 Task: End line with arrow.
Action: Mouse moved to (506, 308)
Screenshot: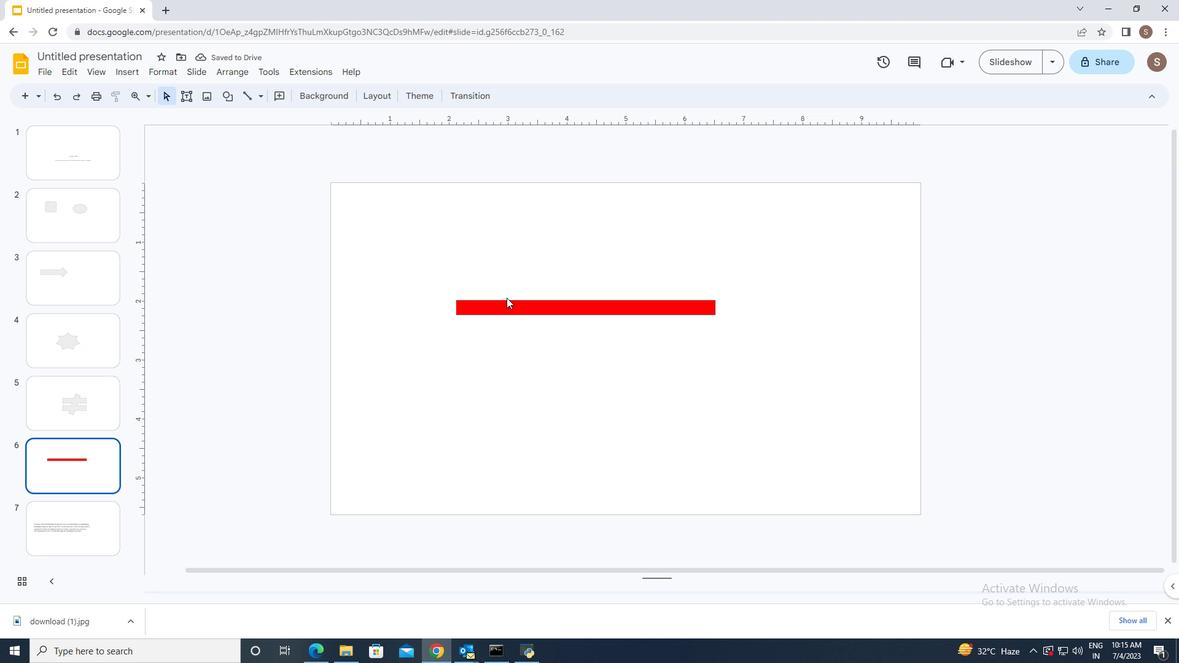 
Action: Mouse pressed left at (506, 308)
Screenshot: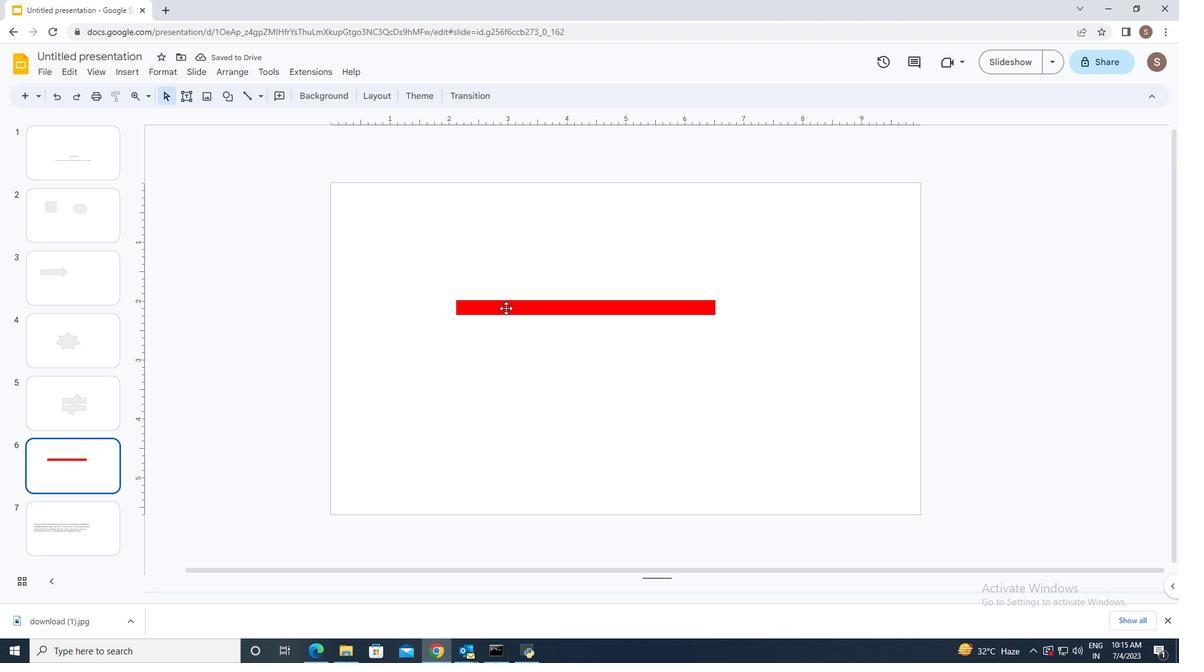 
Action: Mouse moved to (364, 89)
Screenshot: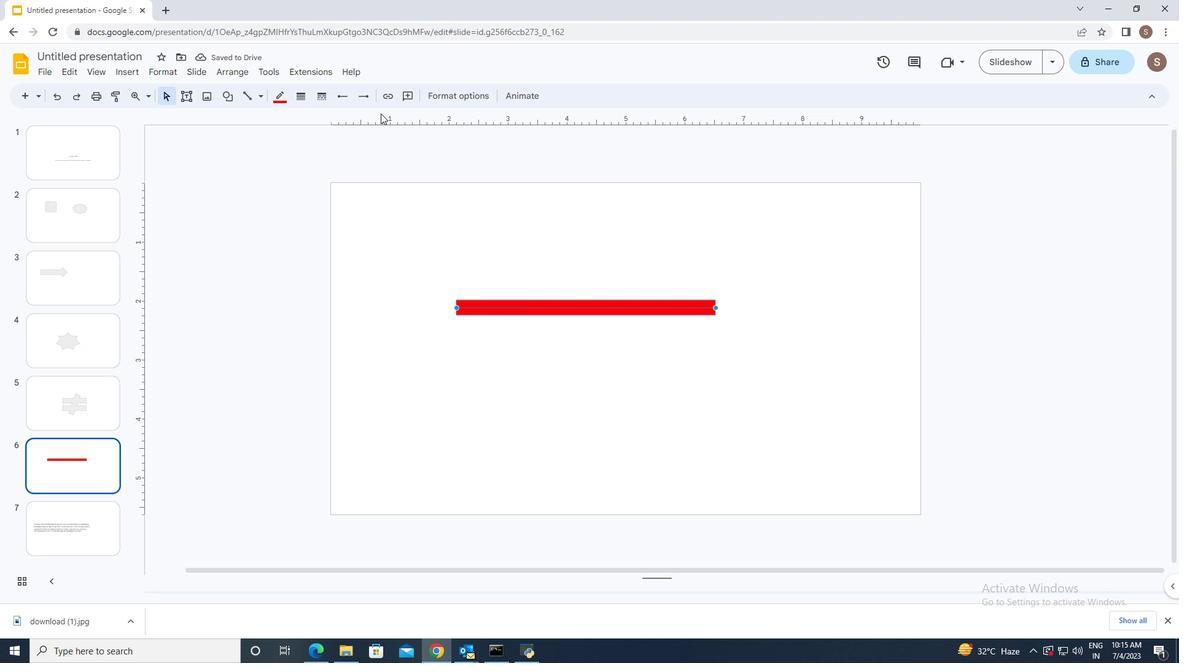 
Action: Mouse pressed left at (364, 89)
Screenshot: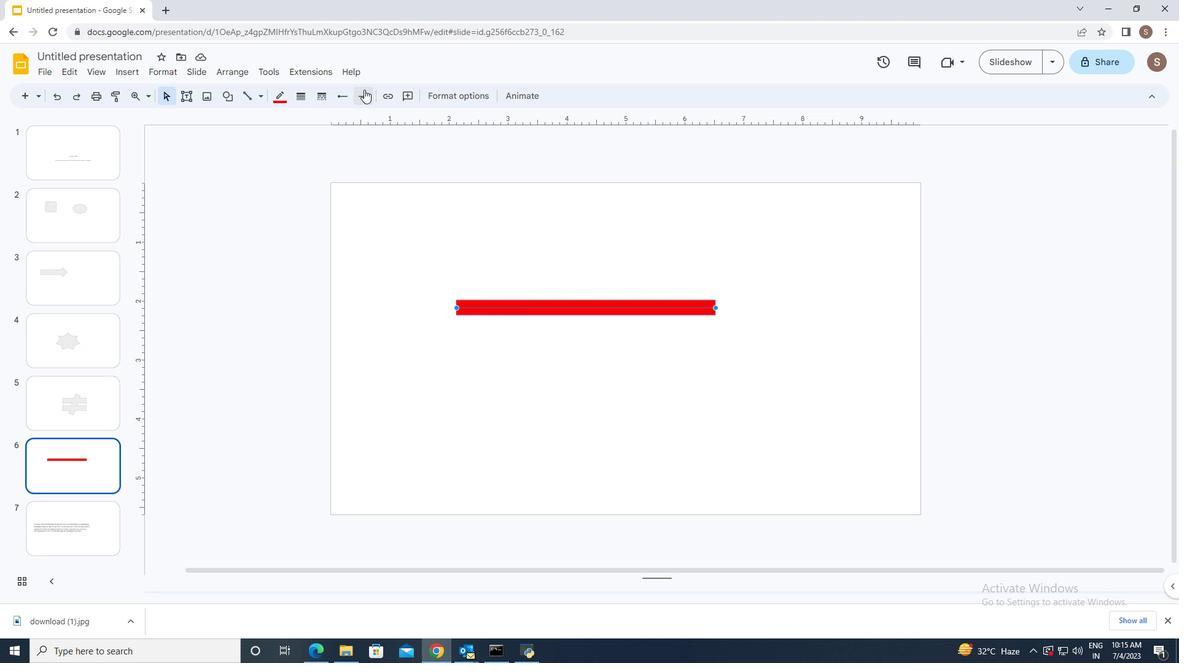 
Action: Mouse moved to (378, 140)
Screenshot: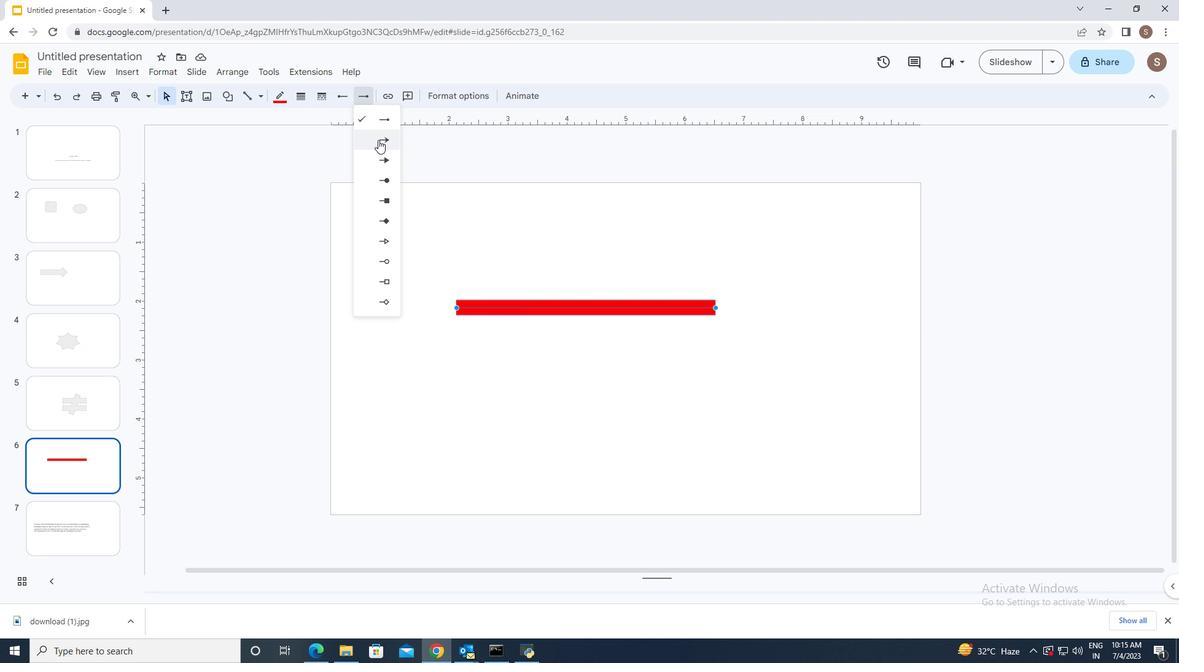 
Action: Mouse pressed left at (378, 140)
Screenshot: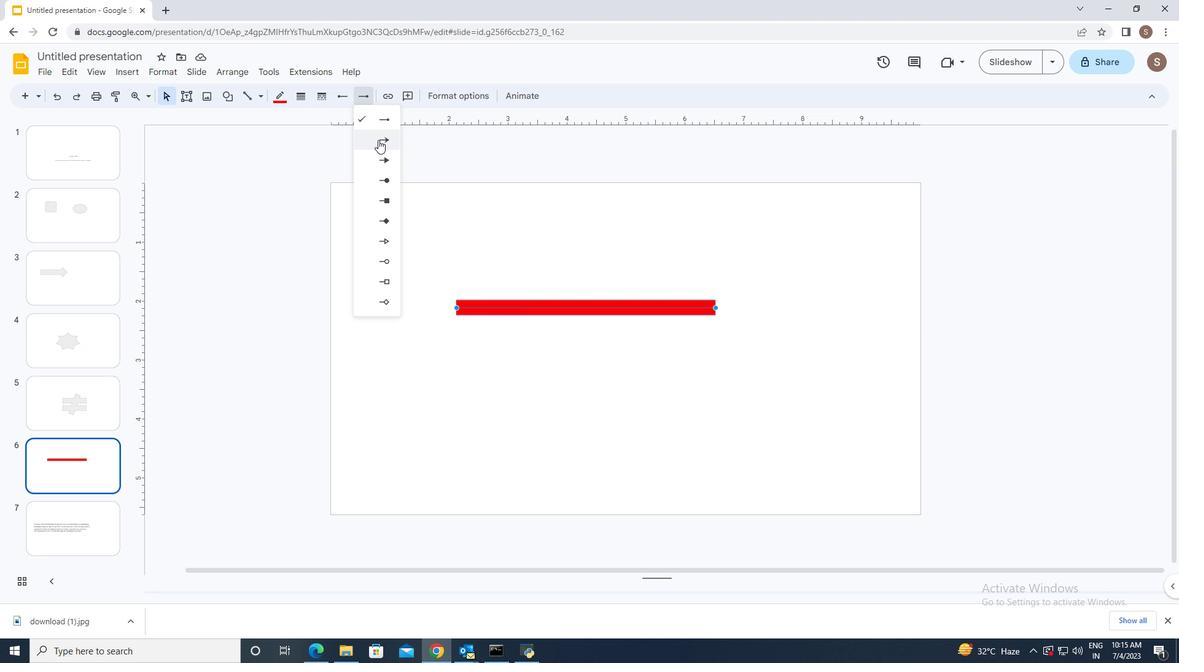 
Action: Mouse moved to (453, 377)
Screenshot: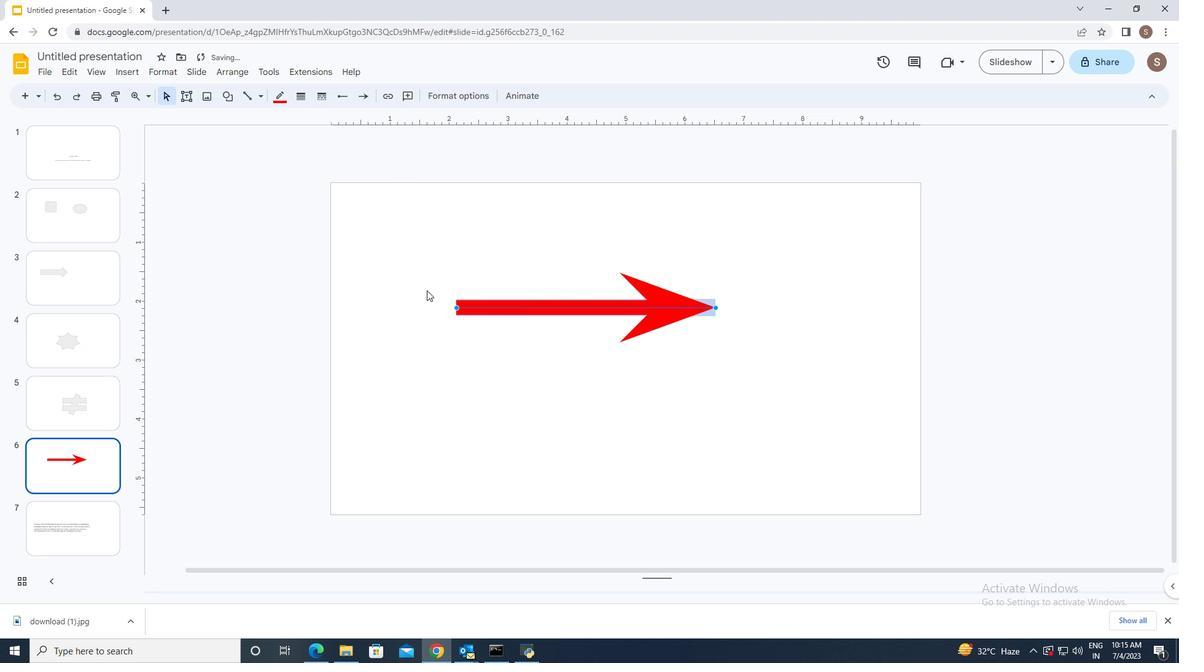 
Action: Mouse pressed left at (453, 377)
Screenshot: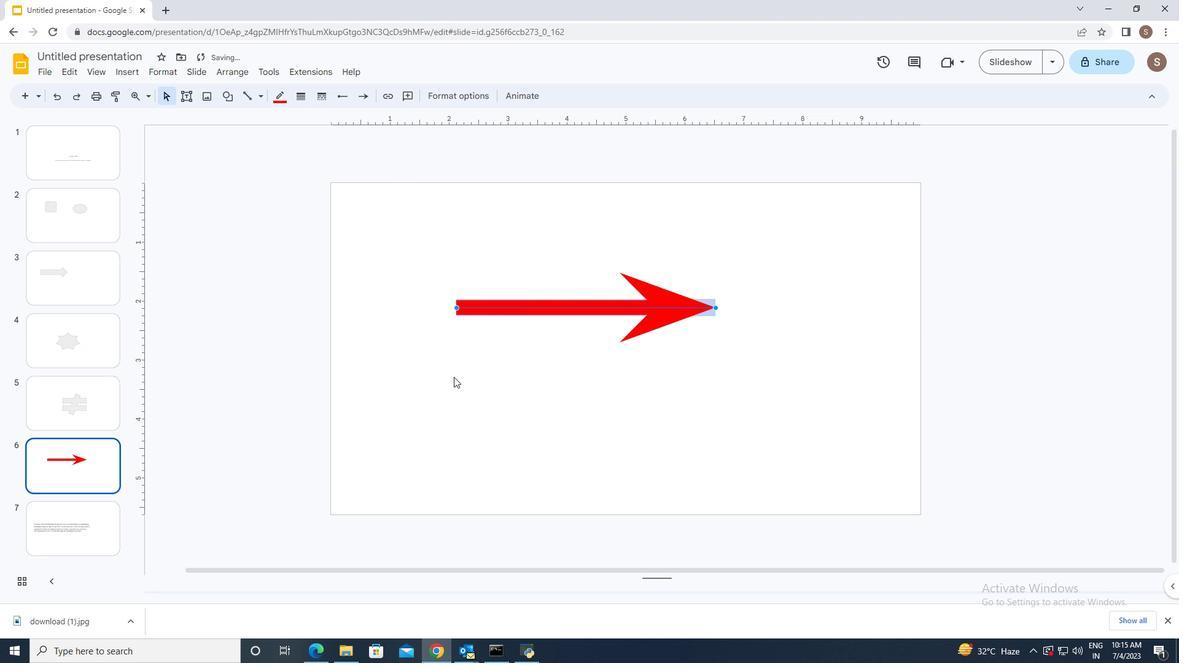 
